 Task: Add a field from the Popular template Effort Level with name TriumphTech.
Action: Mouse moved to (62, 204)
Screenshot: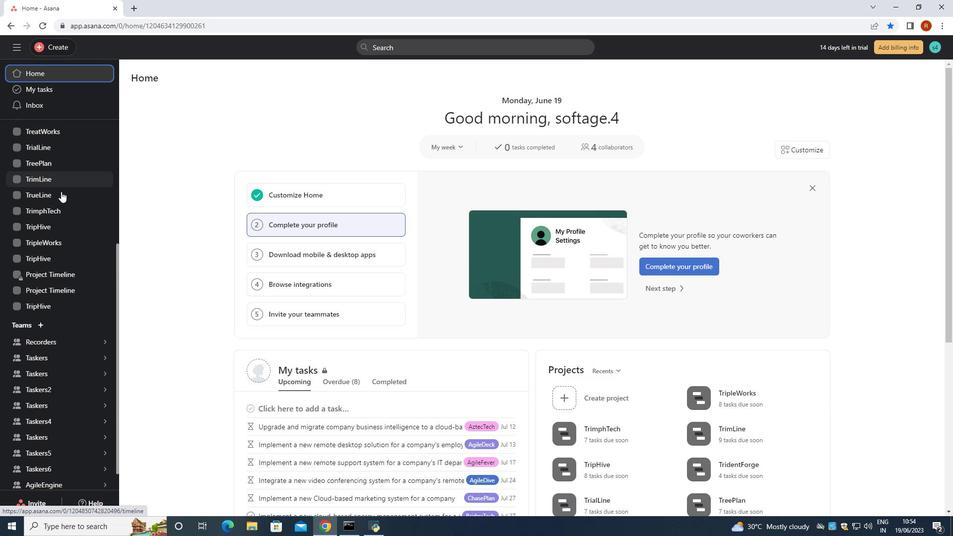 
Action: Mouse pressed left at (62, 204)
Screenshot: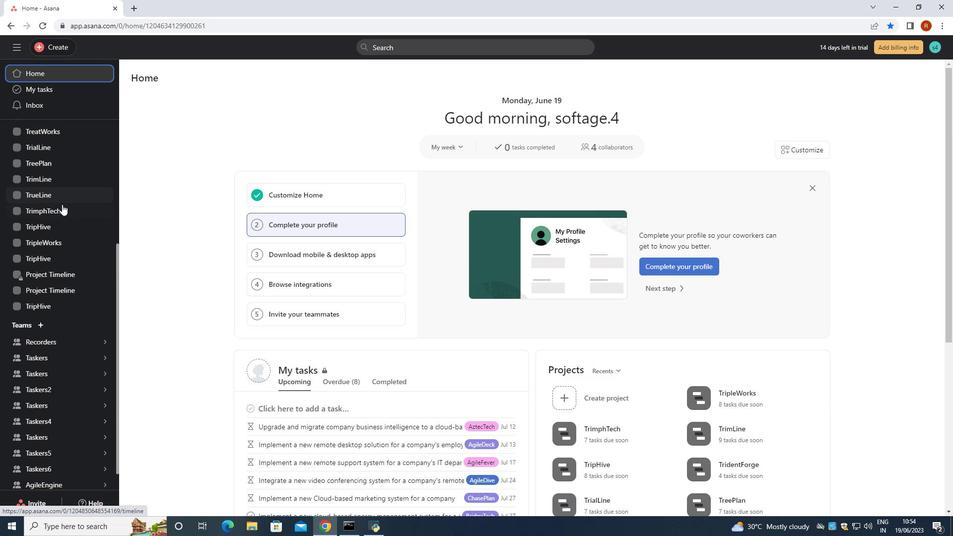 
Action: Mouse moved to (176, 95)
Screenshot: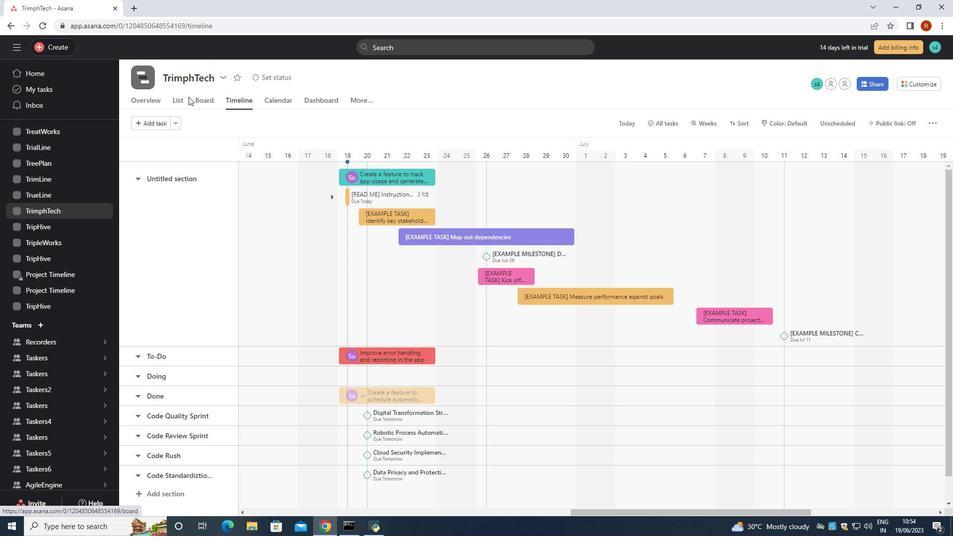 
Action: Mouse pressed left at (176, 95)
Screenshot: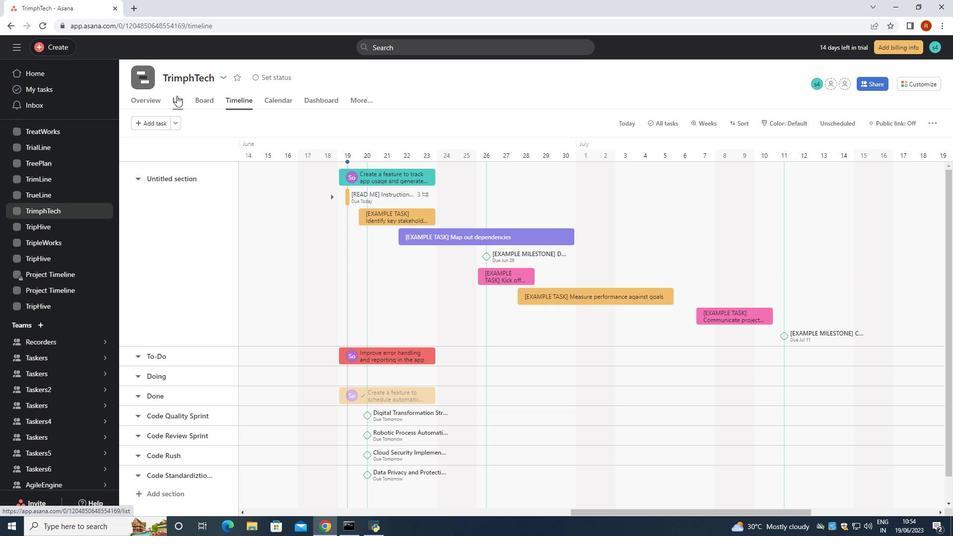 
Action: Mouse moved to (743, 144)
Screenshot: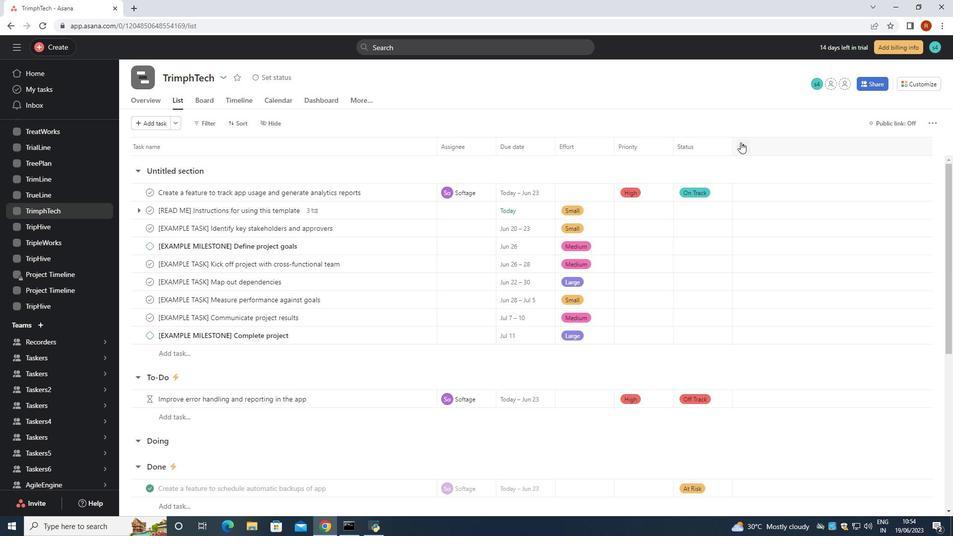 
Action: Mouse pressed left at (743, 144)
Screenshot: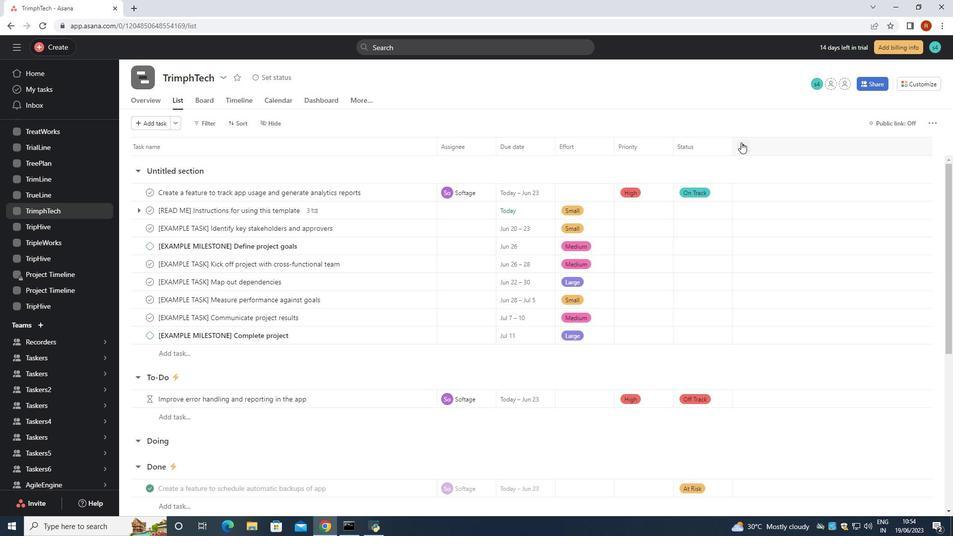 
Action: Mouse moved to (763, 197)
Screenshot: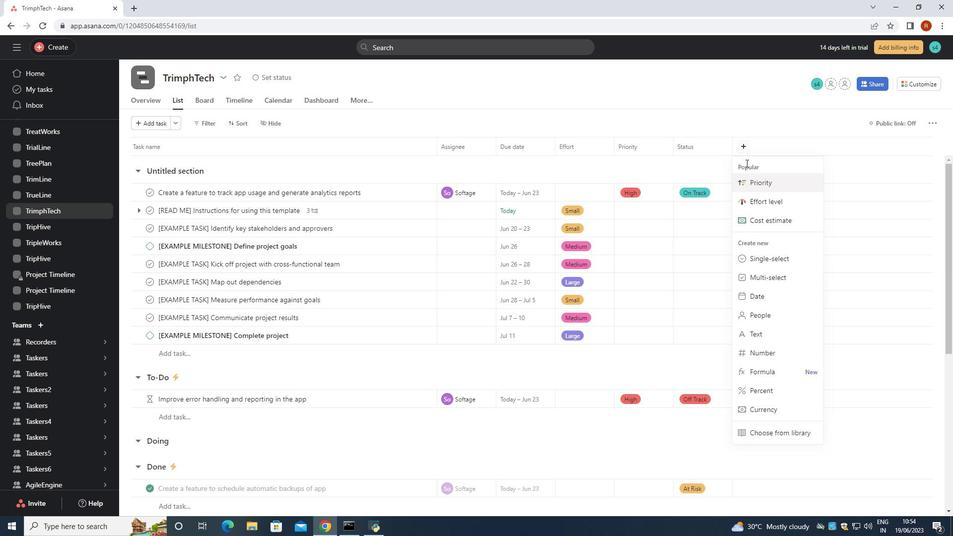 
Action: Mouse pressed left at (763, 197)
Screenshot: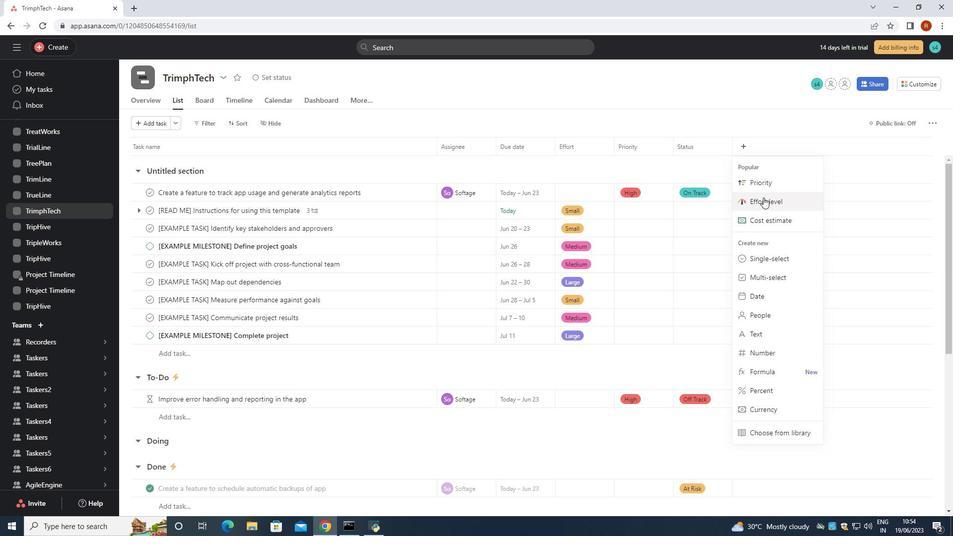 
Action: Mouse moved to (769, 199)
Screenshot: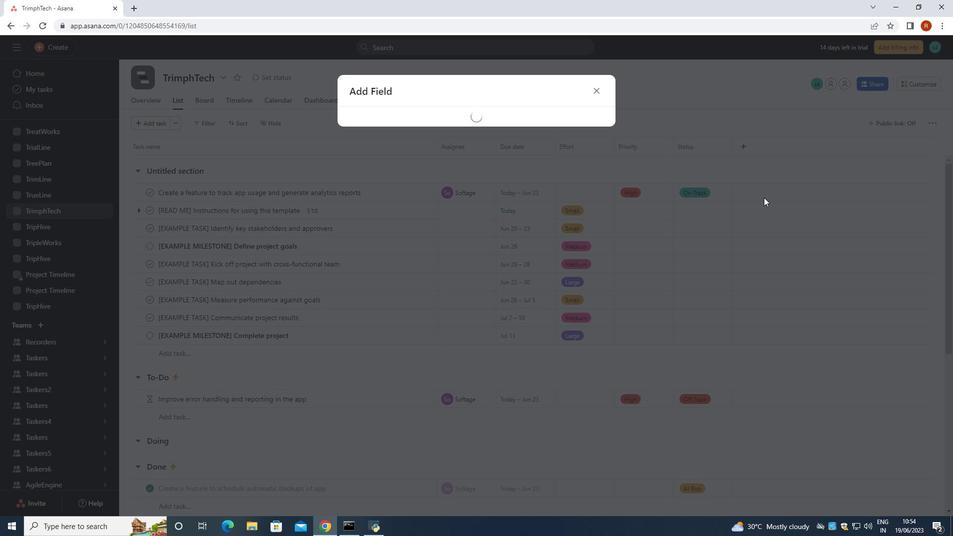 
Action: Key pressed <Key.backspace><Key.backspace><Key.backspace><Key.backspace><Key.backspace><Key.backspace><Key.backspace><Key.backspace><Key.backspace><Key.backspace><Key.backspace><Key.backspace><Key.backspace><Key.backspace><Key.backspace><Key.backspace><Key.backspace><Key.backspace><Key.backspace><Key.backspace><Key.backspace><Key.backspace><Key.backspace><Key.shift>Te<Key.backspace>riumph<Key.shift>Tech
Screenshot: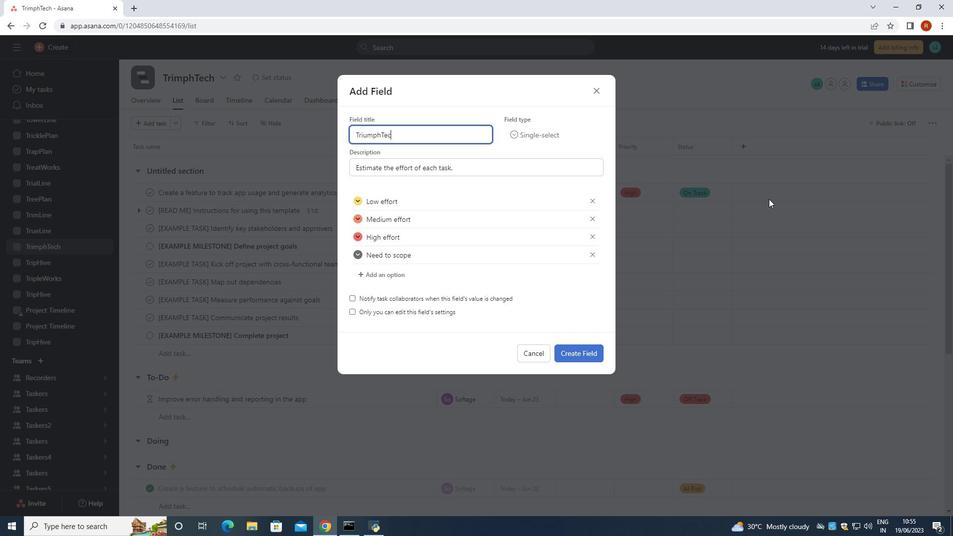 
Action: Mouse moved to (594, 352)
Screenshot: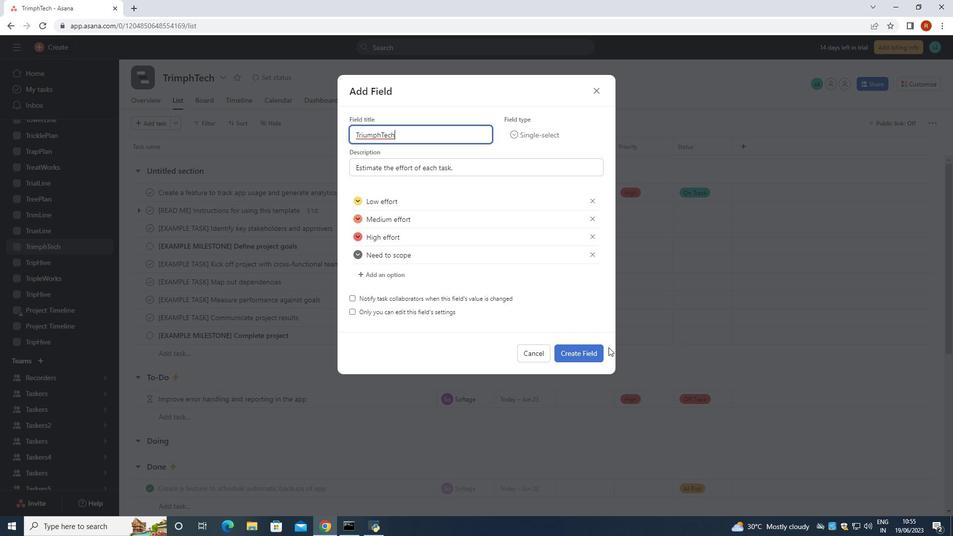 
Action: Mouse pressed left at (594, 352)
Screenshot: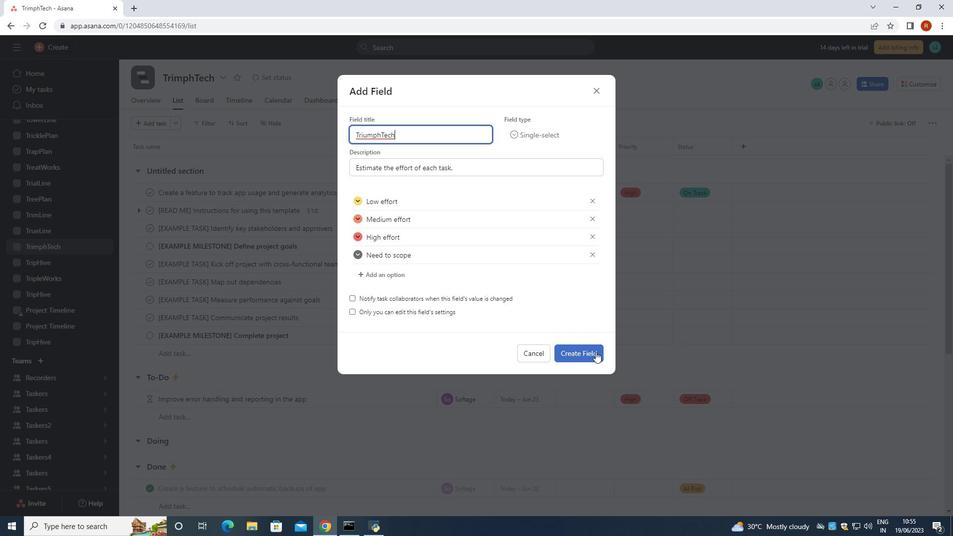 
Action: Mouse moved to (594, 353)
Screenshot: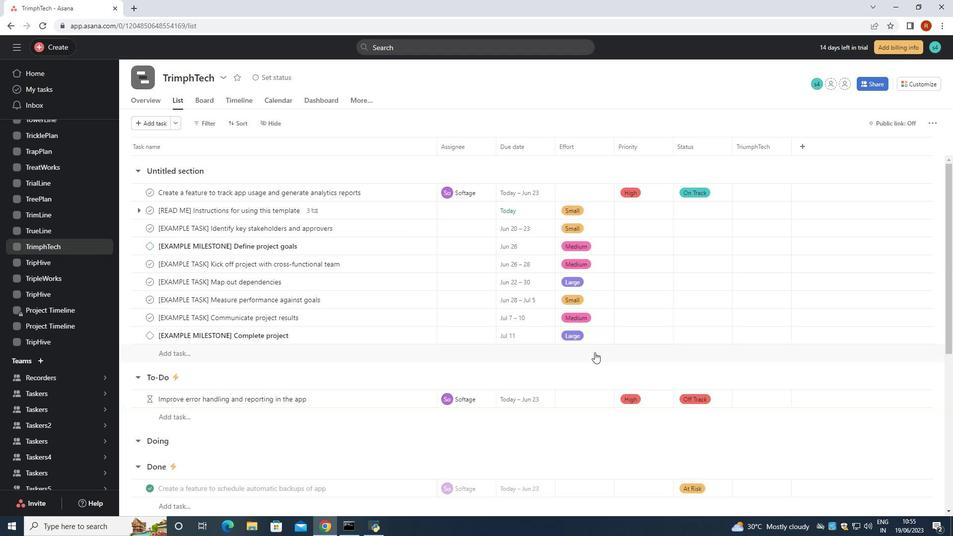 
